 Task: Add 26/30 Count Extra Large Previously Frozen Raw Shrimp to the cart.
Action: Mouse pressed left at (19, 104)
Screenshot: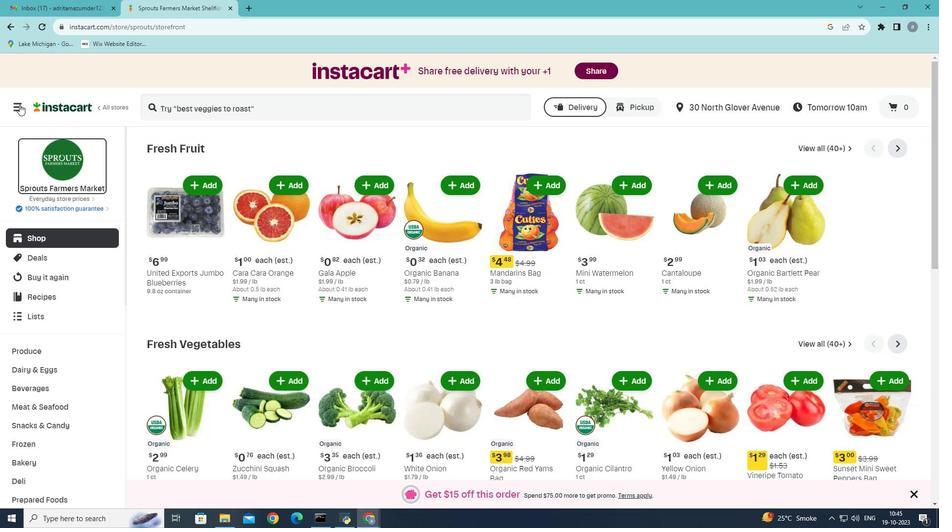 
Action: Mouse moved to (72, 282)
Screenshot: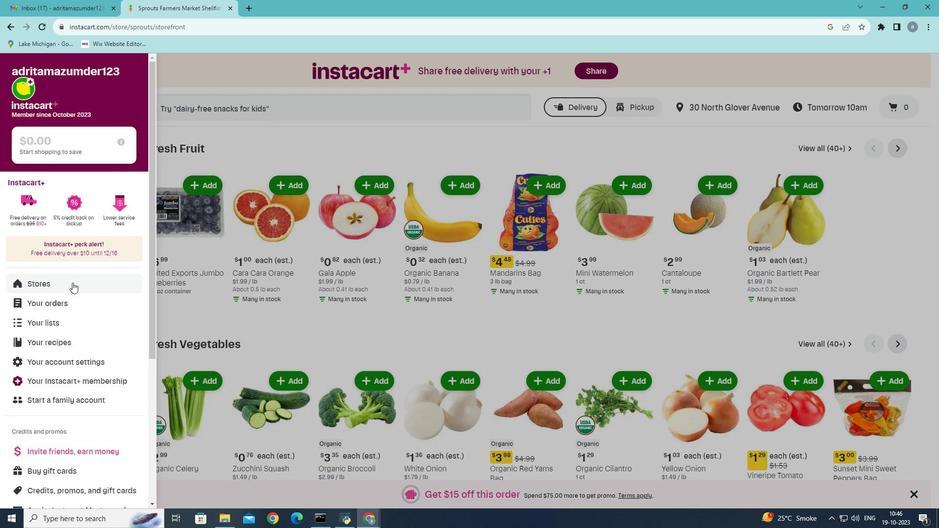 
Action: Mouse pressed left at (72, 282)
Screenshot: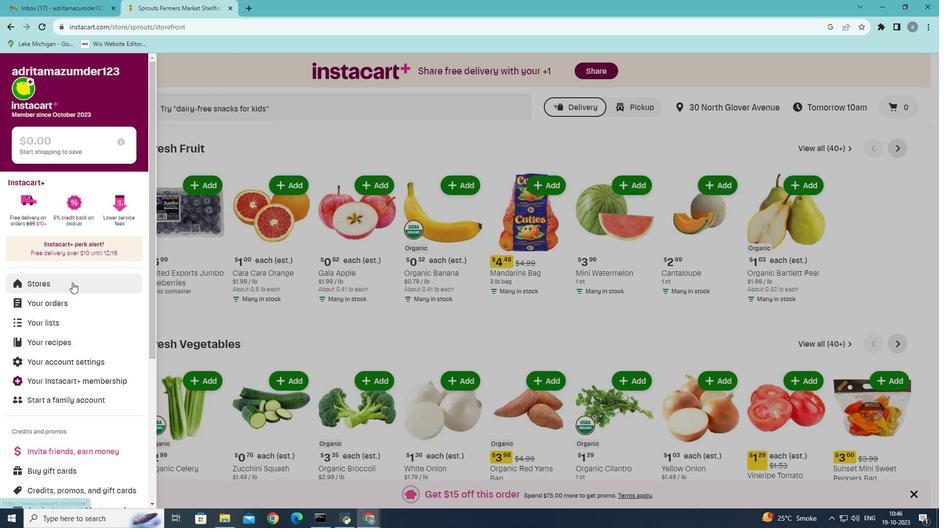 
Action: Mouse moved to (232, 109)
Screenshot: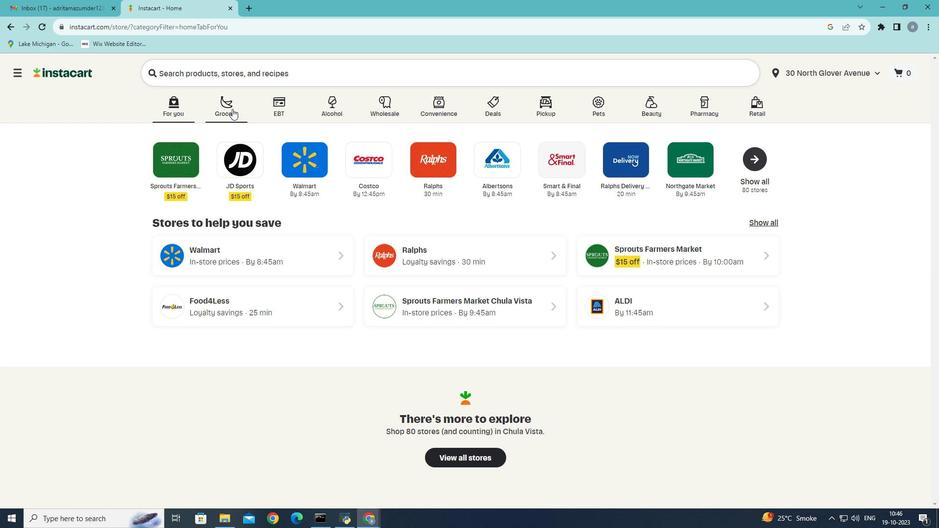 
Action: Mouse pressed left at (232, 109)
Screenshot: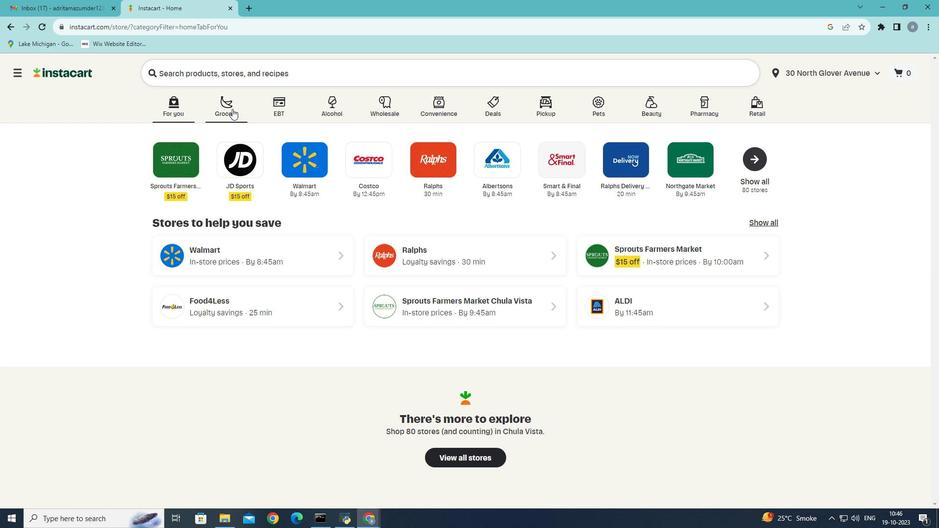 
Action: Mouse moved to (226, 287)
Screenshot: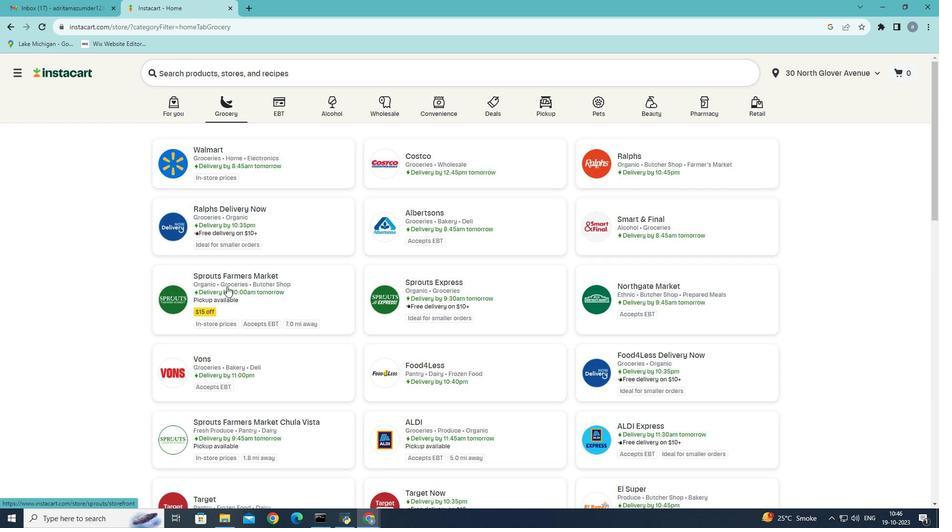 
Action: Mouse pressed left at (226, 287)
Screenshot: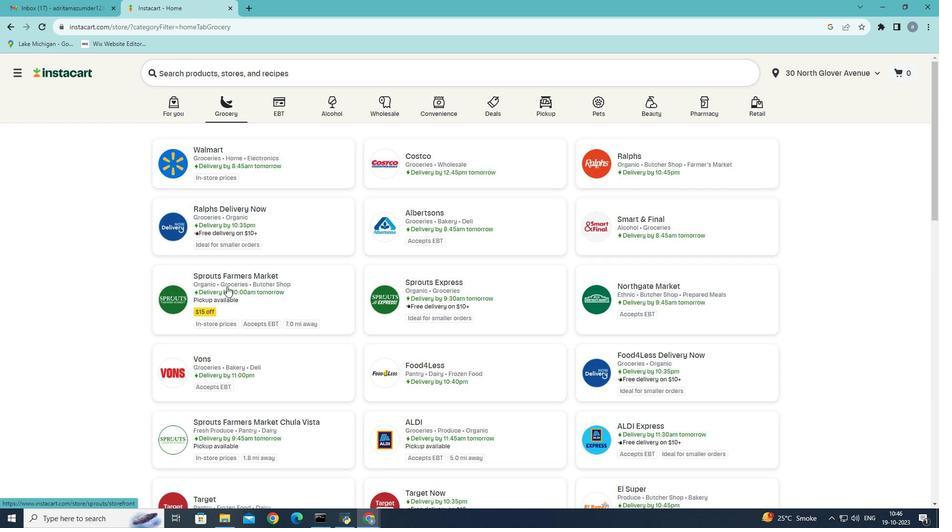 
Action: Mouse moved to (59, 407)
Screenshot: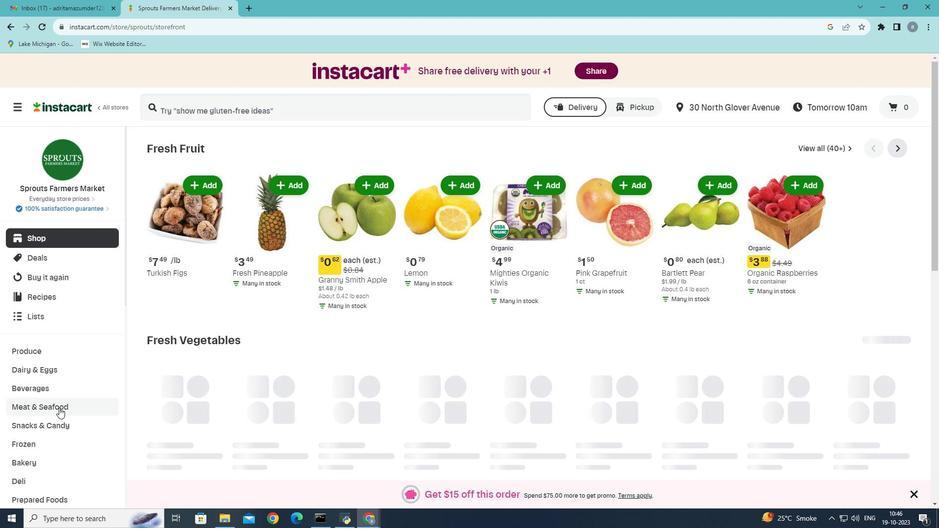 
Action: Mouse pressed left at (59, 407)
Screenshot: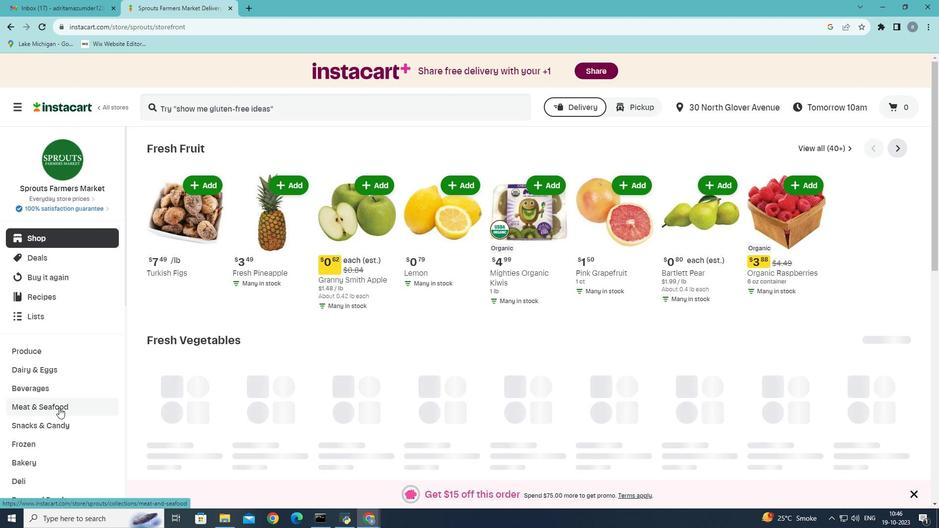 
Action: Mouse moved to (436, 172)
Screenshot: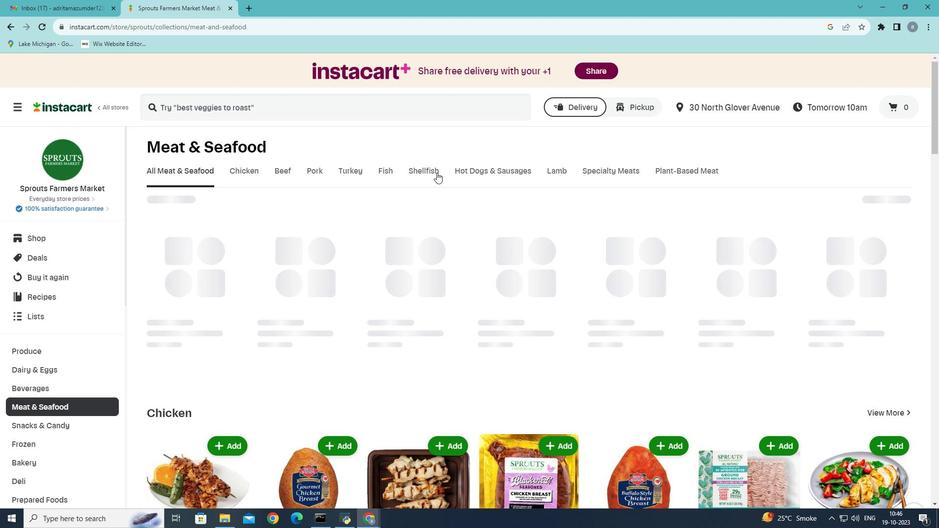 
Action: Mouse pressed left at (436, 172)
Screenshot: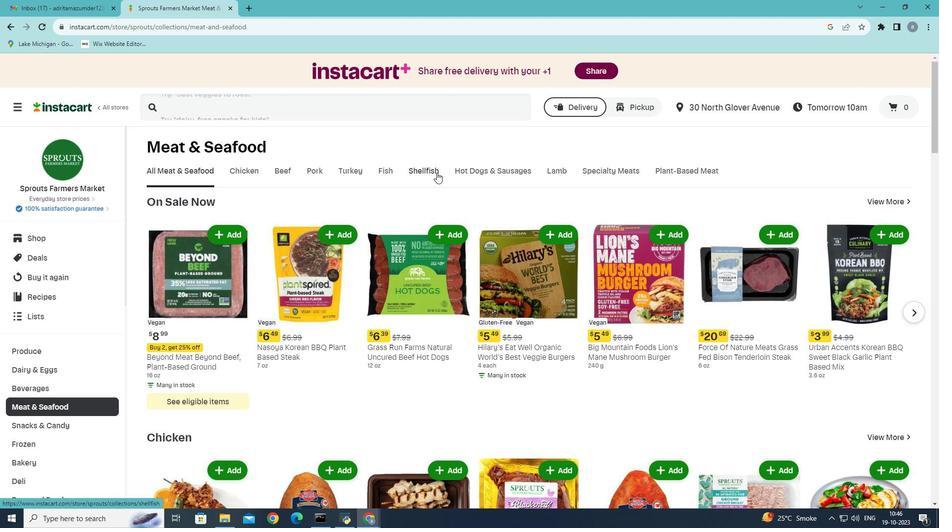 
Action: Mouse moved to (433, 248)
Screenshot: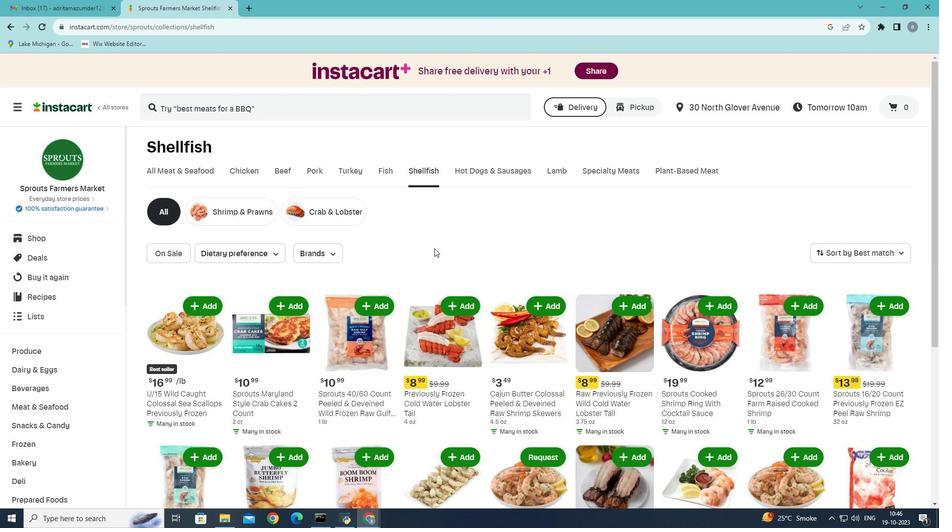 
Action: Mouse scrolled (433, 247) with delta (0, 0)
Screenshot: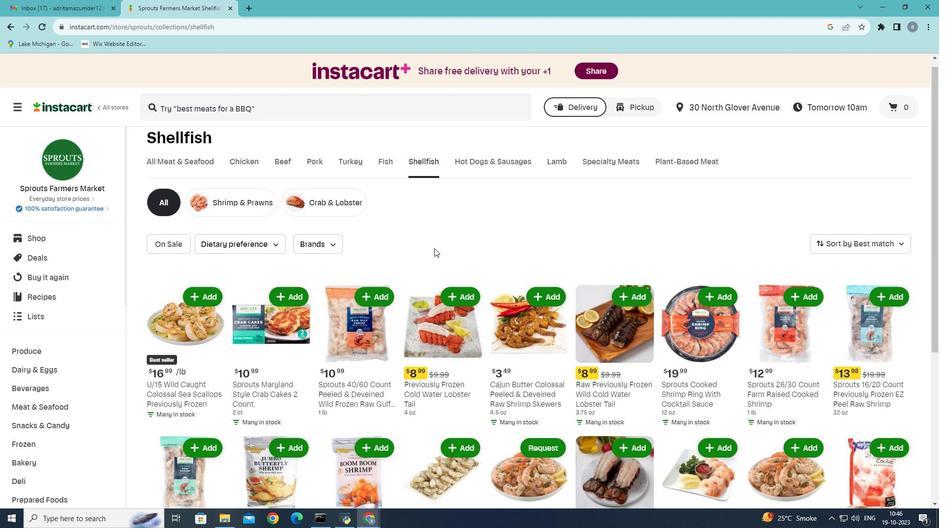 
Action: Mouse moved to (463, 274)
Screenshot: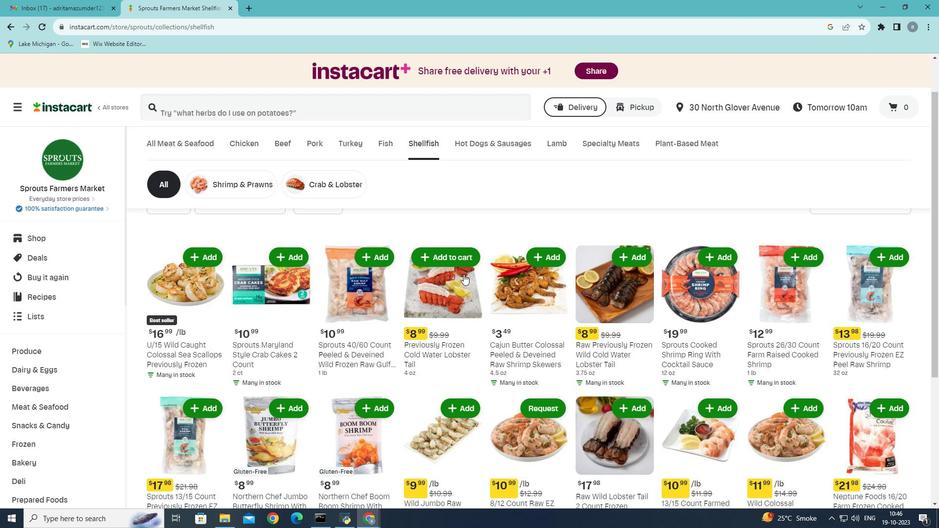 
Action: Mouse scrolled (463, 273) with delta (0, 0)
Screenshot: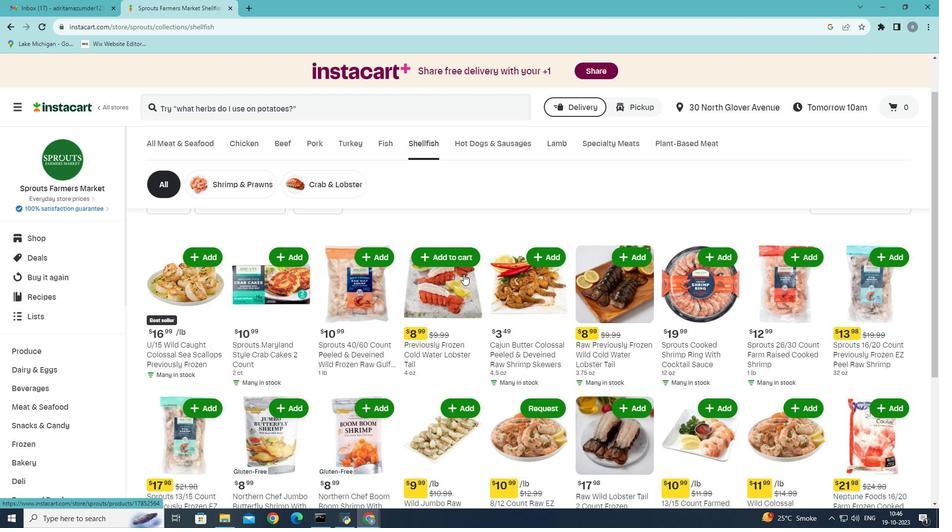 
Action: Mouse scrolled (463, 273) with delta (0, 0)
Screenshot: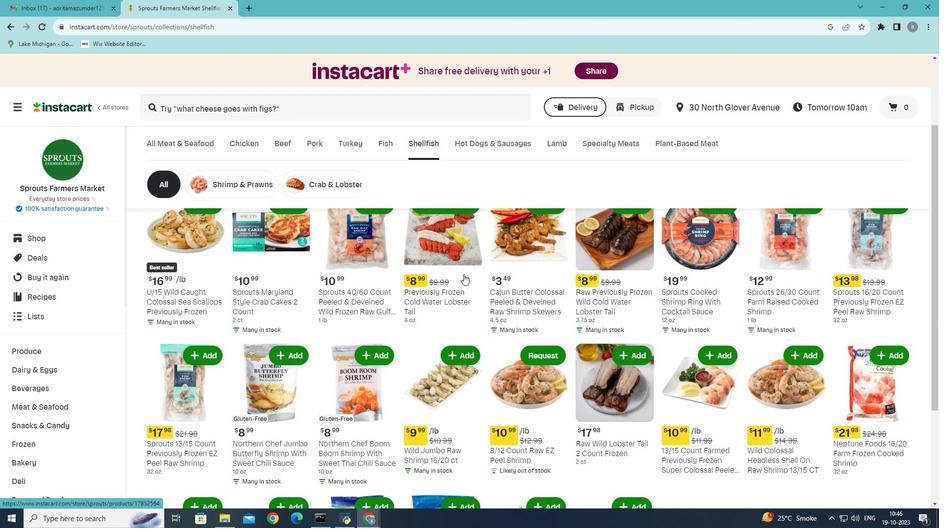 
Action: Mouse scrolled (463, 273) with delta (0, 0)
Screenshot: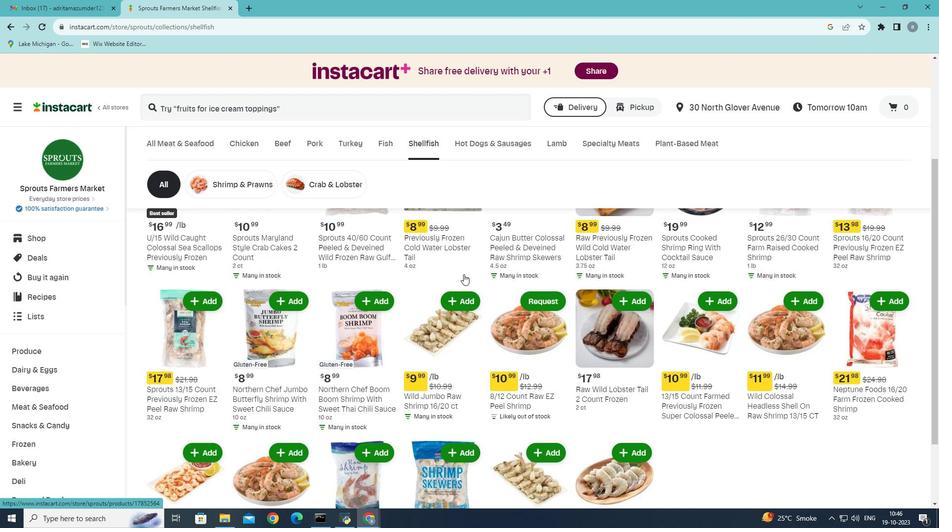 
Action: Mouse scrolled (463, 273) with delta (0, 0)
Screenshot: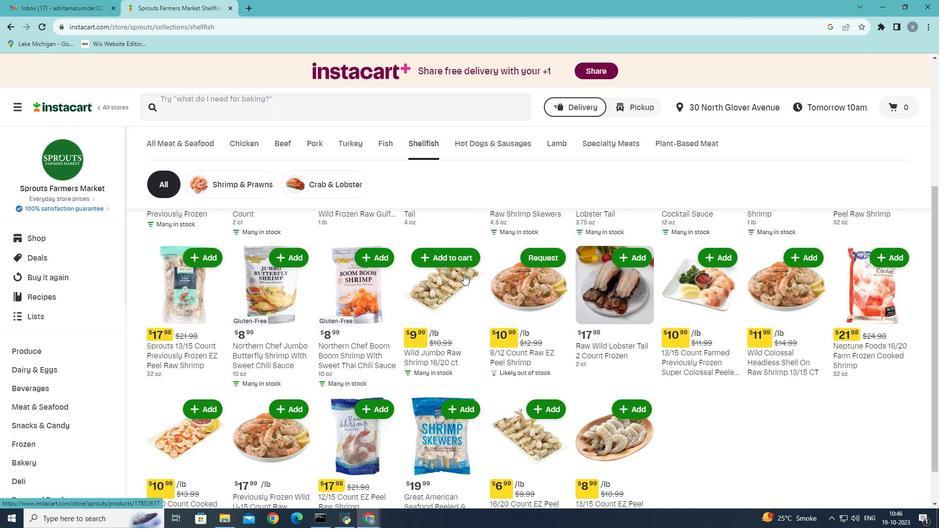 
Action: Mouse moved to (440, 328)
Screenshot: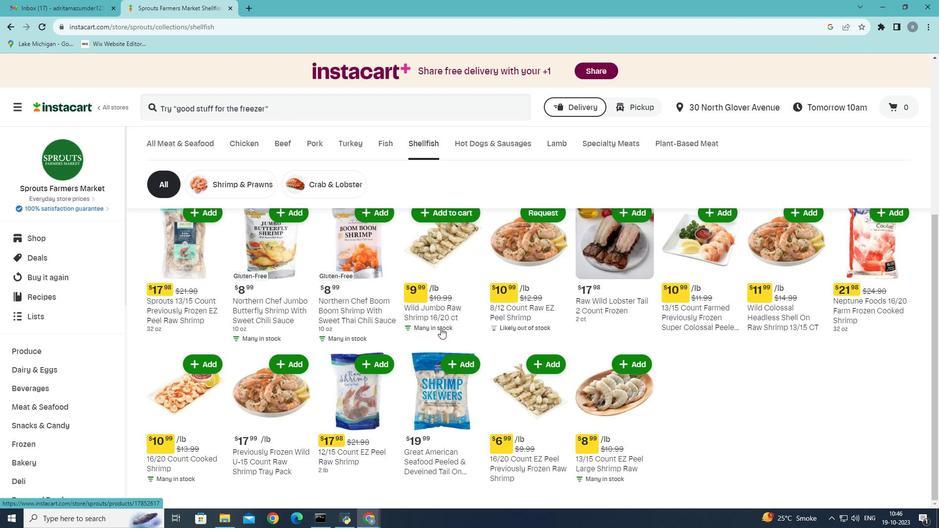 
Action: Mouse scrolled (440, 328) with delta (0, 0)
Screenshot: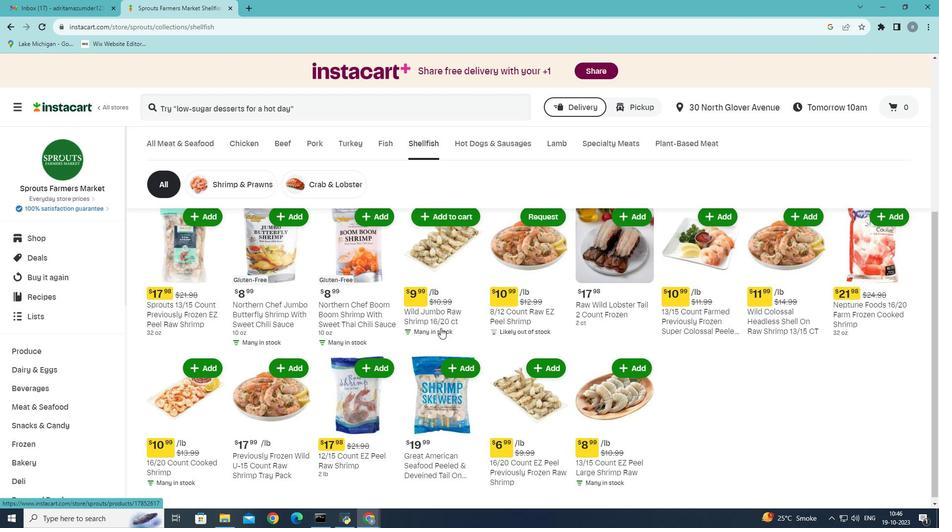 
Action: Mouse scrolled (440, 328) with delta (0, 0)
Screenshot: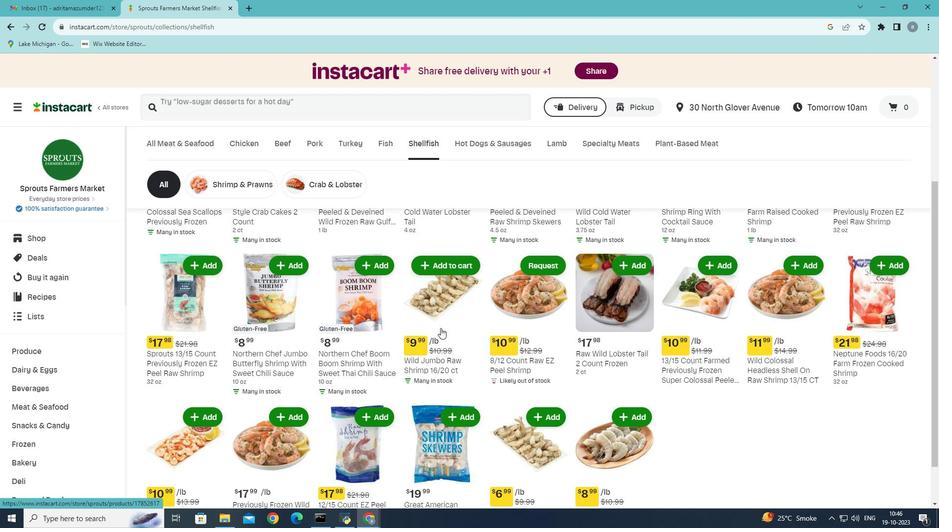 
Action: Mouse scrolled (440, 328) with delta (0, 0)
Screenshot: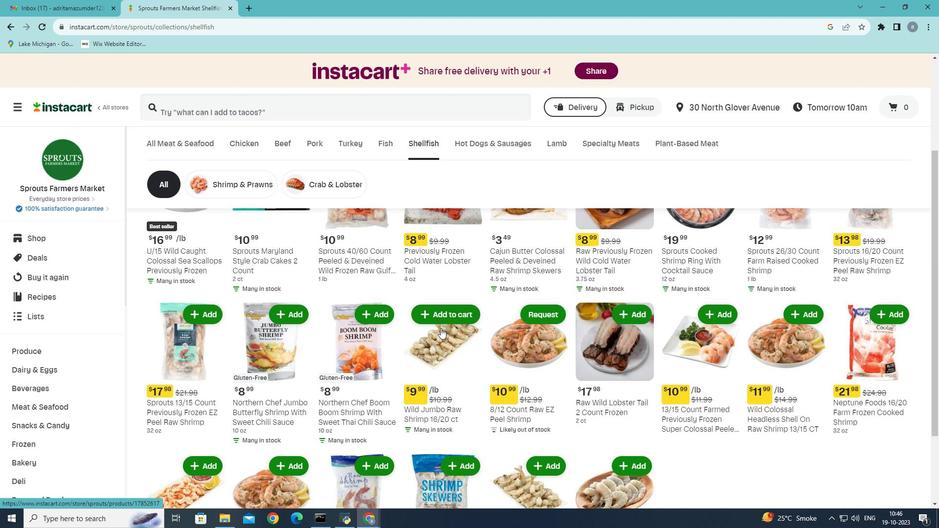 
Action: Mouse moved to (498, 323)
Screenshot: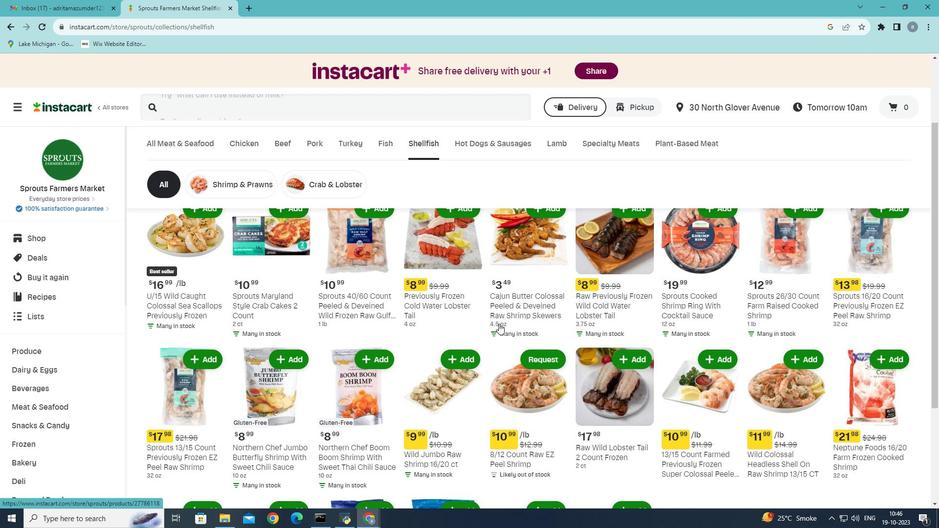 
Action: Mouse scrolled (498, 324) with delta (0, 0)
Screenshot: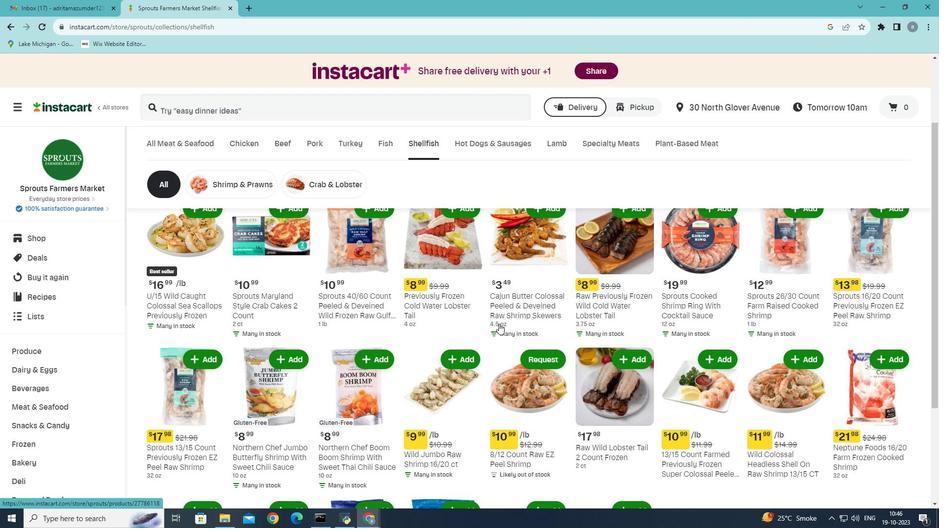 
Action: Mouse scrolled (498, 324) with delta (0, 0)
Screenshot: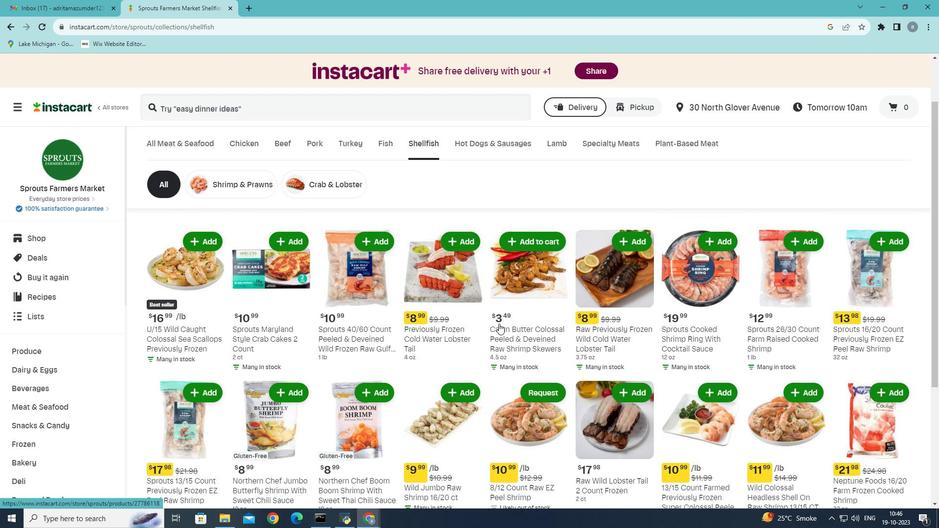 
Action: Mouse moved to (484, 333)
Screenshot: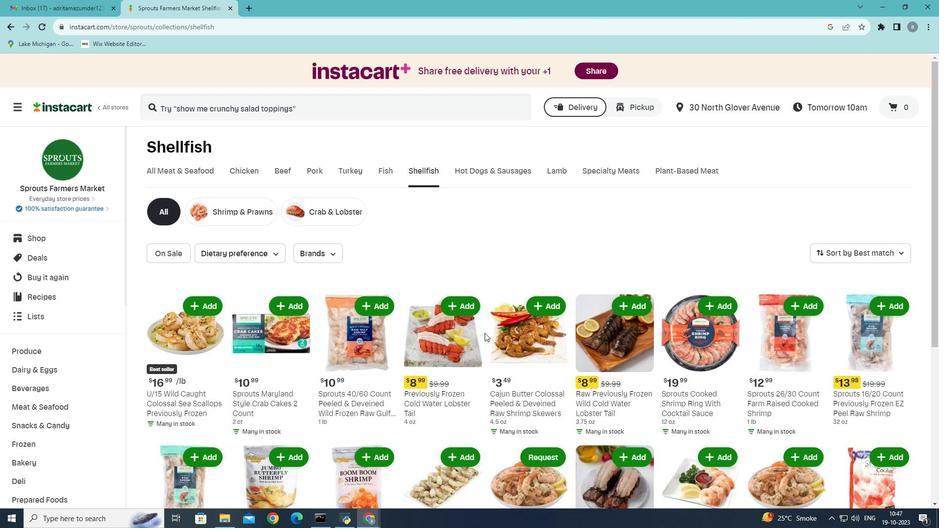 
Action: Mouse scrolled (484, 332) with delta (0, 0)
Screenshot: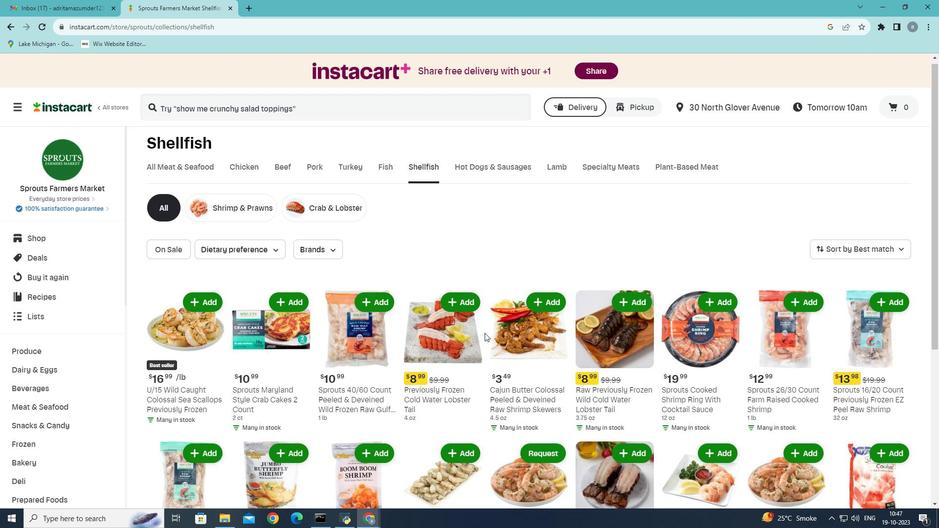 
Action: Mouse moved to (547, 362)
Screenshot: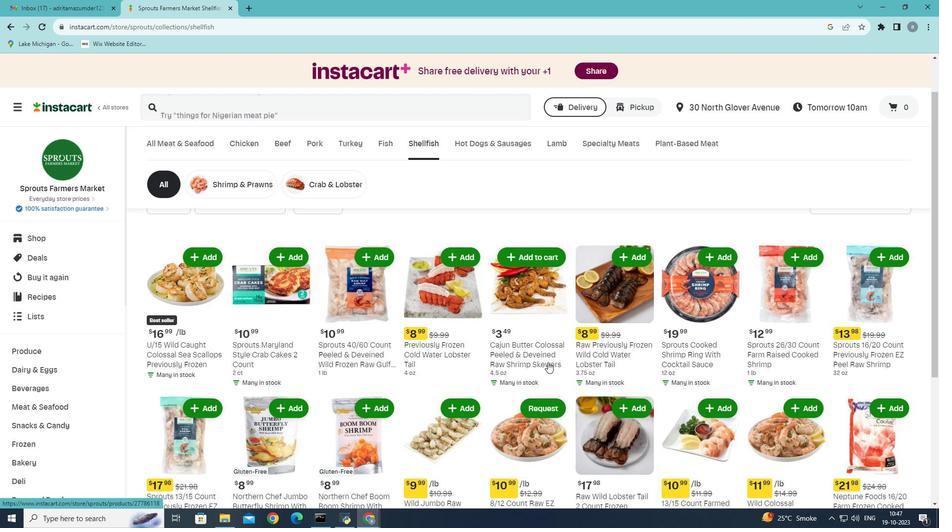 
Action: Mouse scrolled (547, 361) with delta (0, 0)
Screenshot: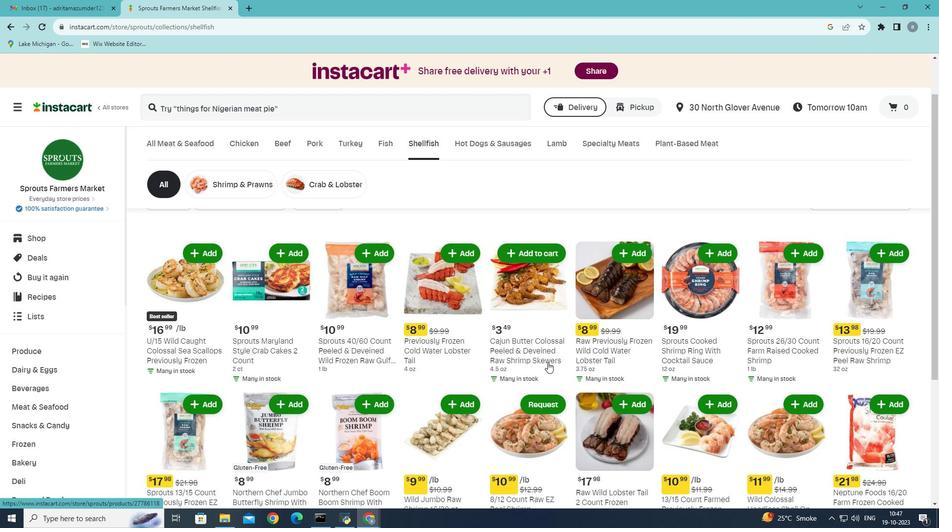 
Action: Mouse moved to (548, 362)
Screenshot: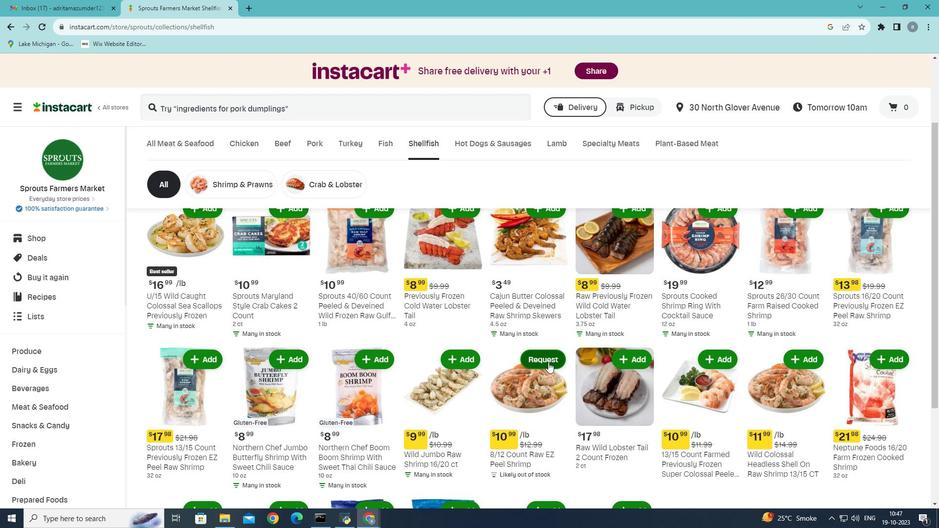 
Action: Mouse scrolled (548, 361) with delta (0, 0)
Screenshot: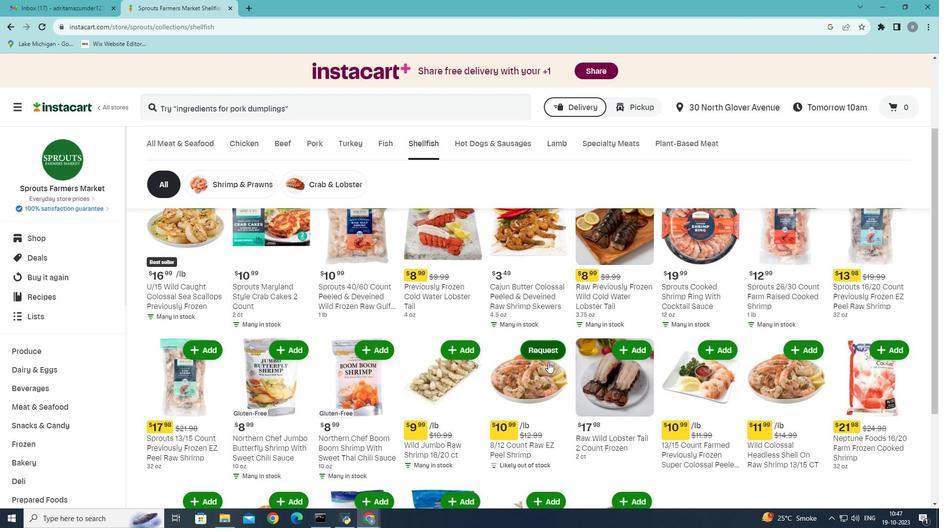 
Action: Mouse scrolled (548, 361) with delta (0, 0)
Screenshot: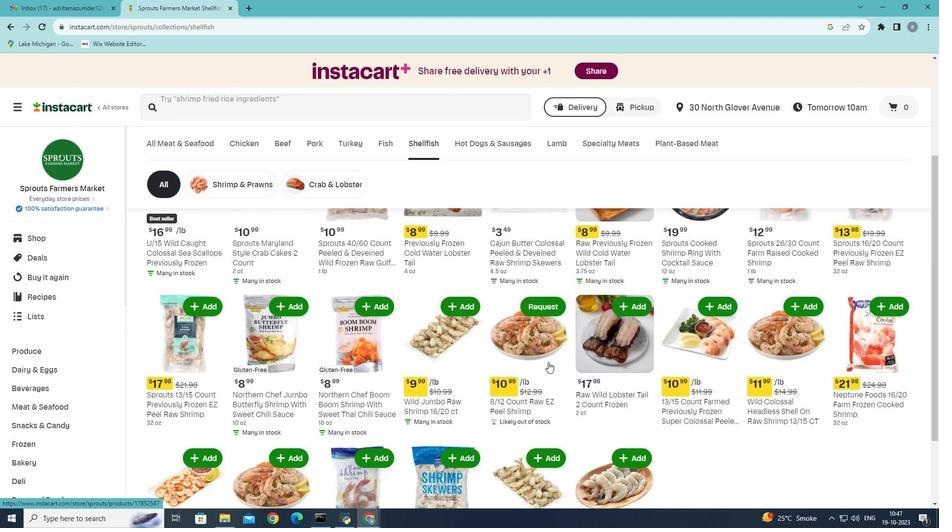 
Action: Mouse scrolled (548, 361) with delta (0, 0)
Screenshot: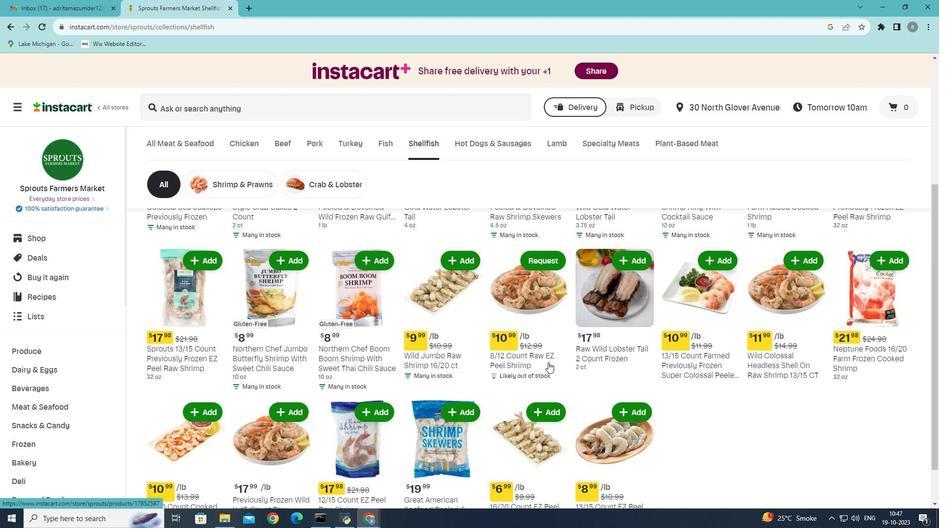 
Action: Mouse moved to (252, 187)
Screenshot: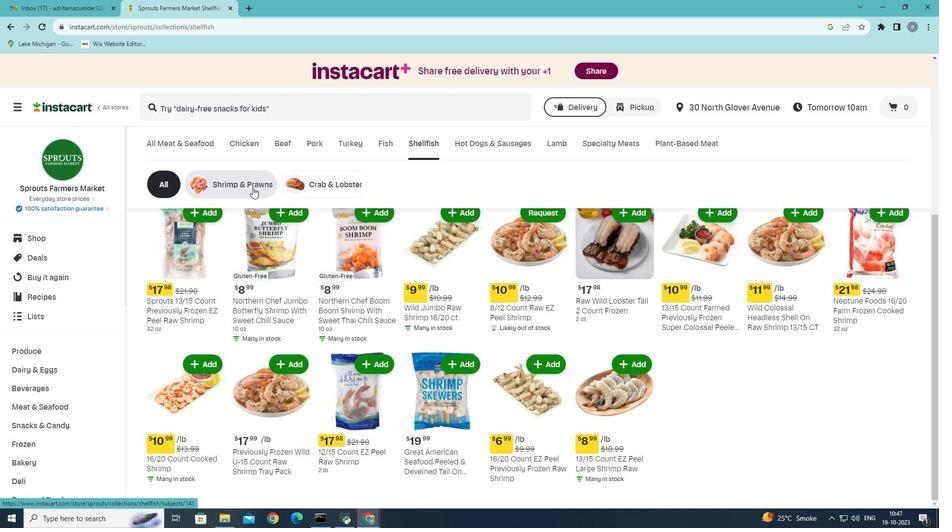 
Action: Mouse pressed left at (252, 187)
Screenshot: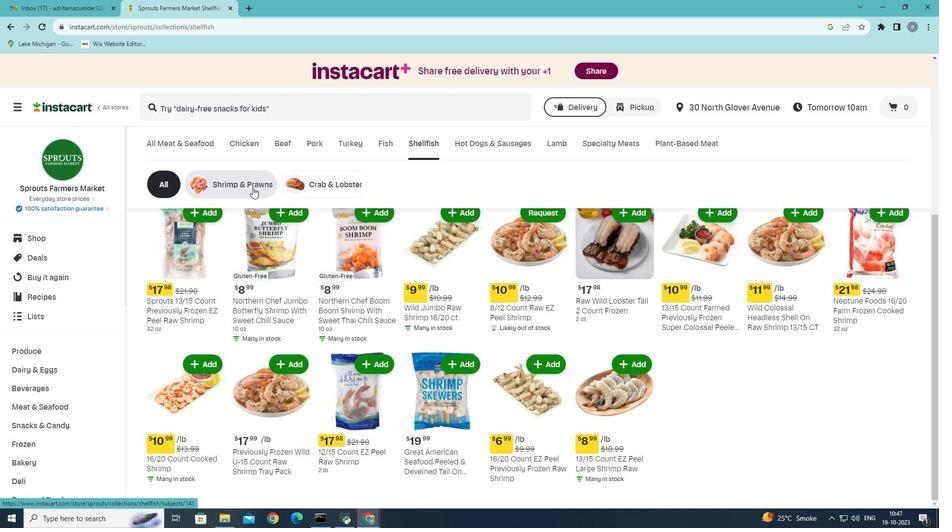 
Action: Mouse moved to (312, 346)
Screenshot: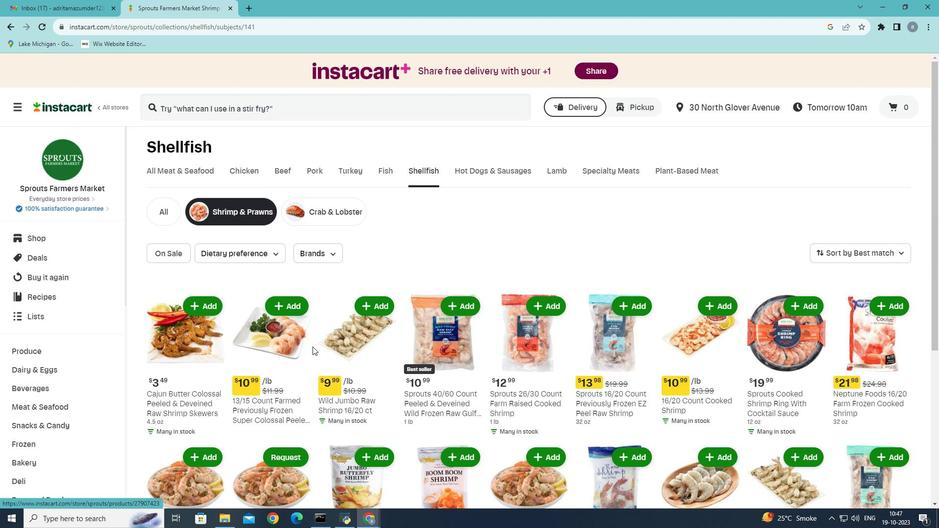 
Action: Mouse scrolled (312, 346) with delta (0, 0)
Screenshot: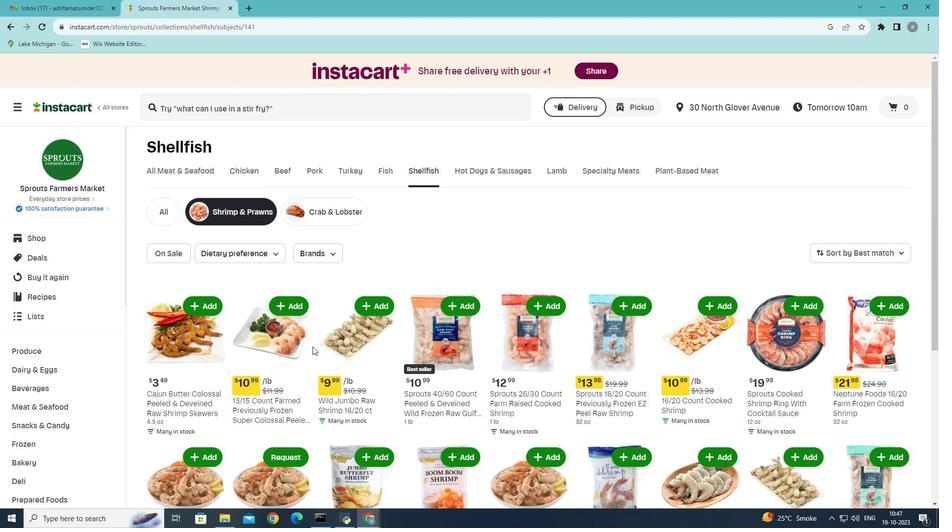 
Action: Mouse moved to (533, 372)
Screenshot: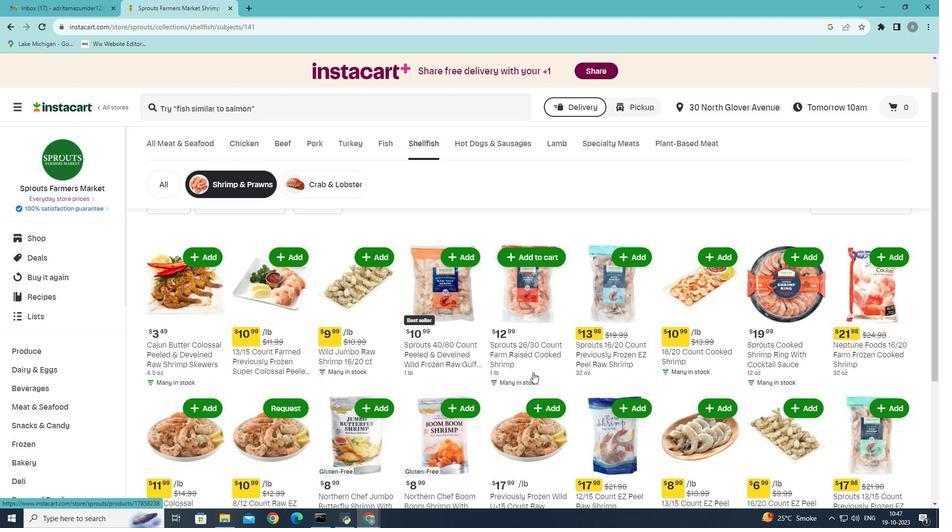 
Action: Mouse scrolled (533, 372) with delta (0, 0)
Screenshot: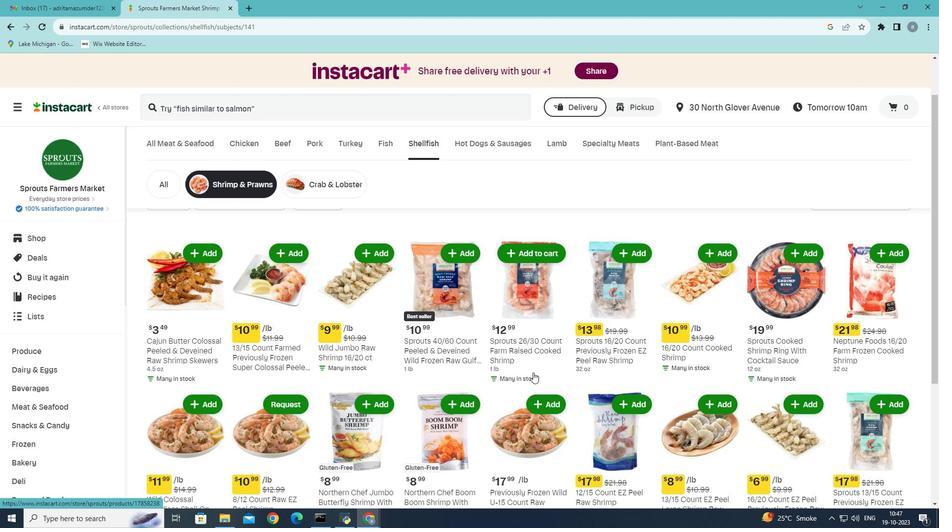 
Action: Mouse scrolled (533, 372) with delta (0, 0)
Screenshot: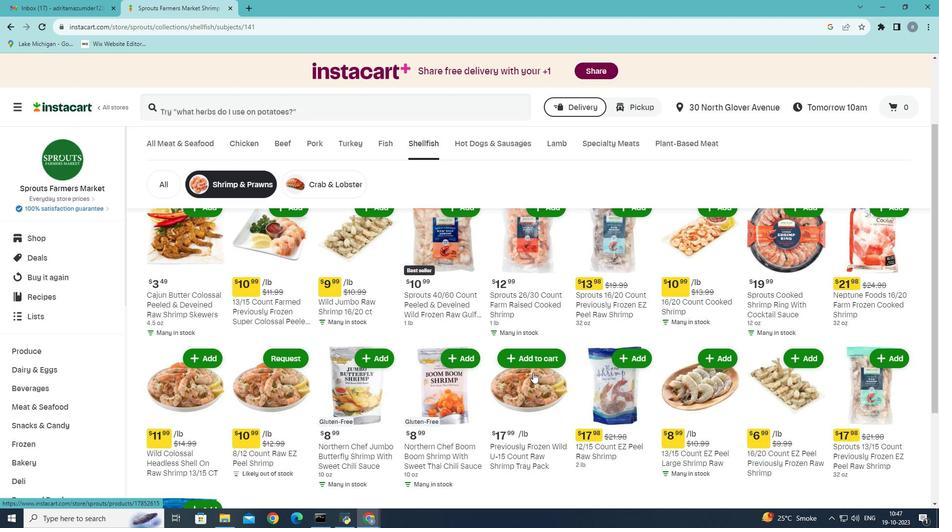 
Action: Mouse moved to (535, 373)
Screenshot: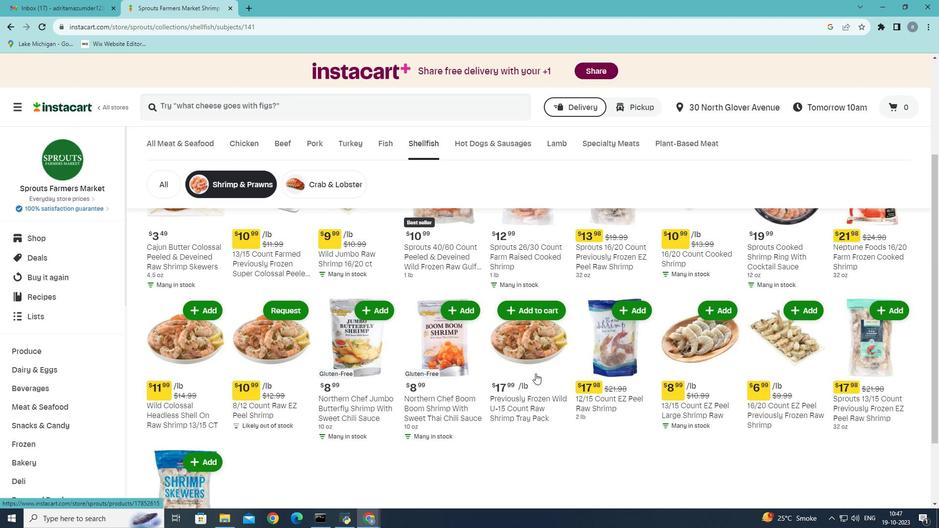 
Action: Mouse scrolled (535, 373) with delta (0, 0)
Screenshot: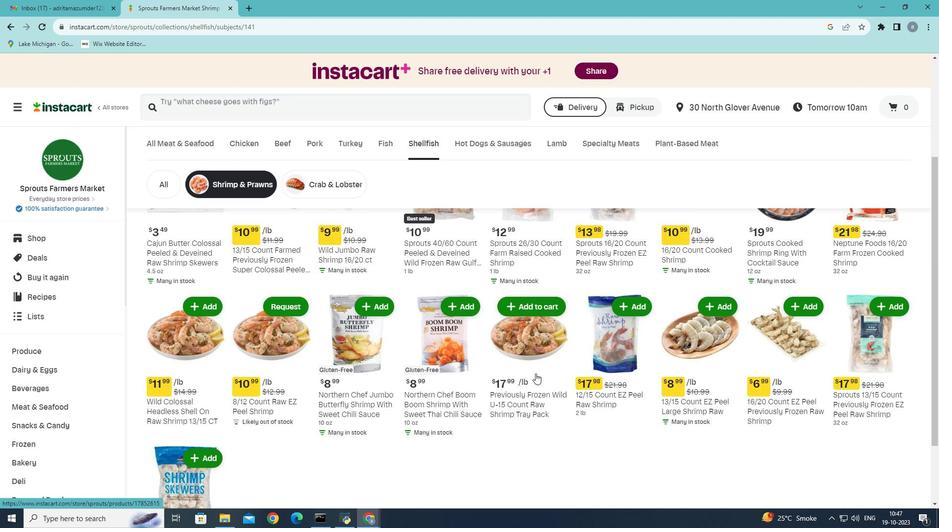 
Action: Mouse scrolled (535, 373) with delta (0, 0)
Screenshot: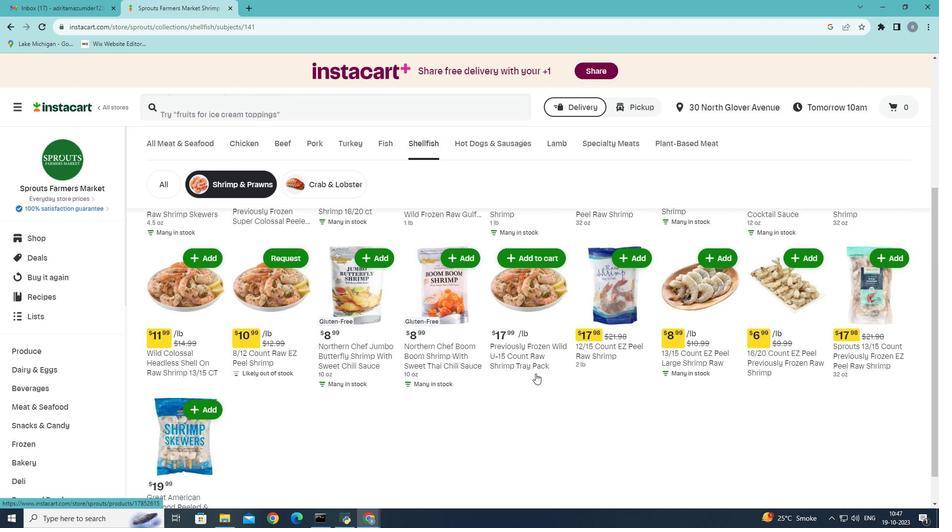 
Action: Mouse moved to (408, 356)
Screenshot: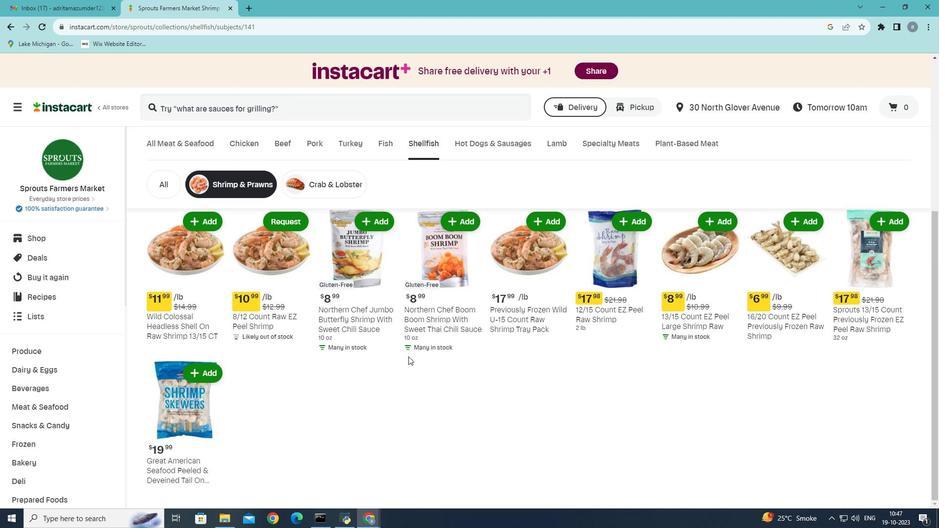 
